 Task: Filter the audit logs by copilot activity.
Action: Mouse moved to (1061, 280)
Screenshot: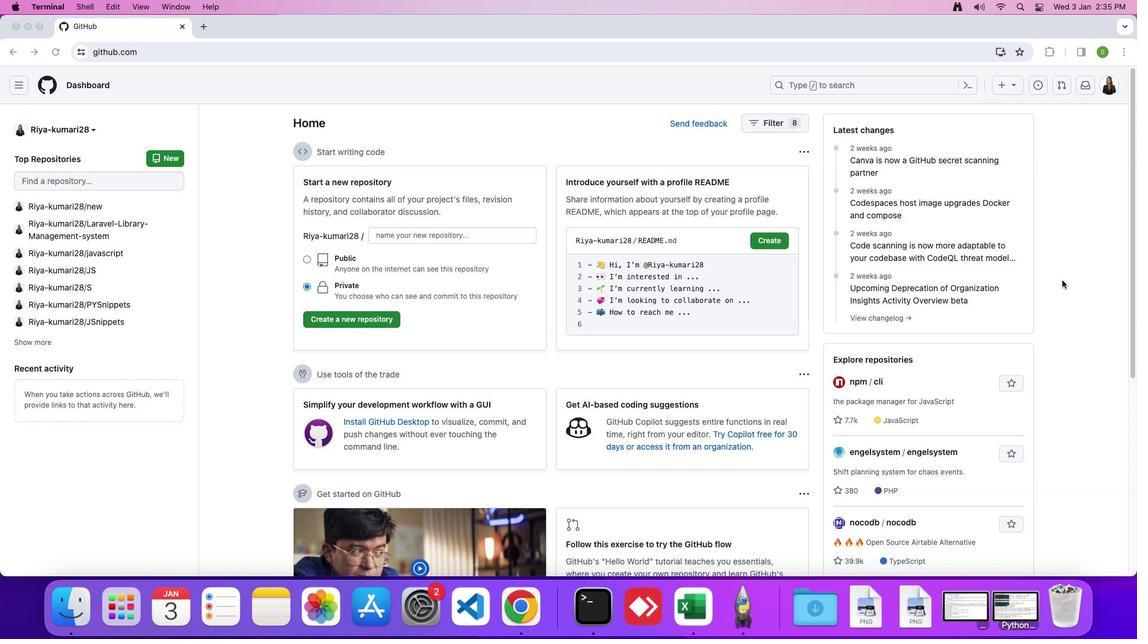 
Action: Mouse pressed left at (1061, 280)
Screenshot: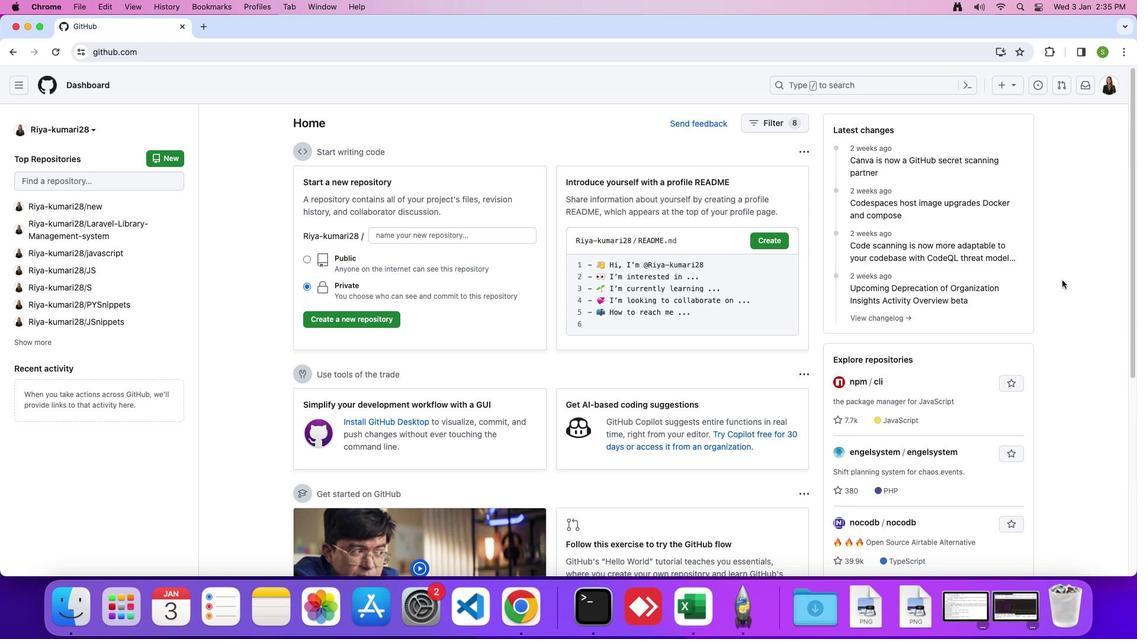 
Action: Mouse moved to (1105, 90)
Screenshot: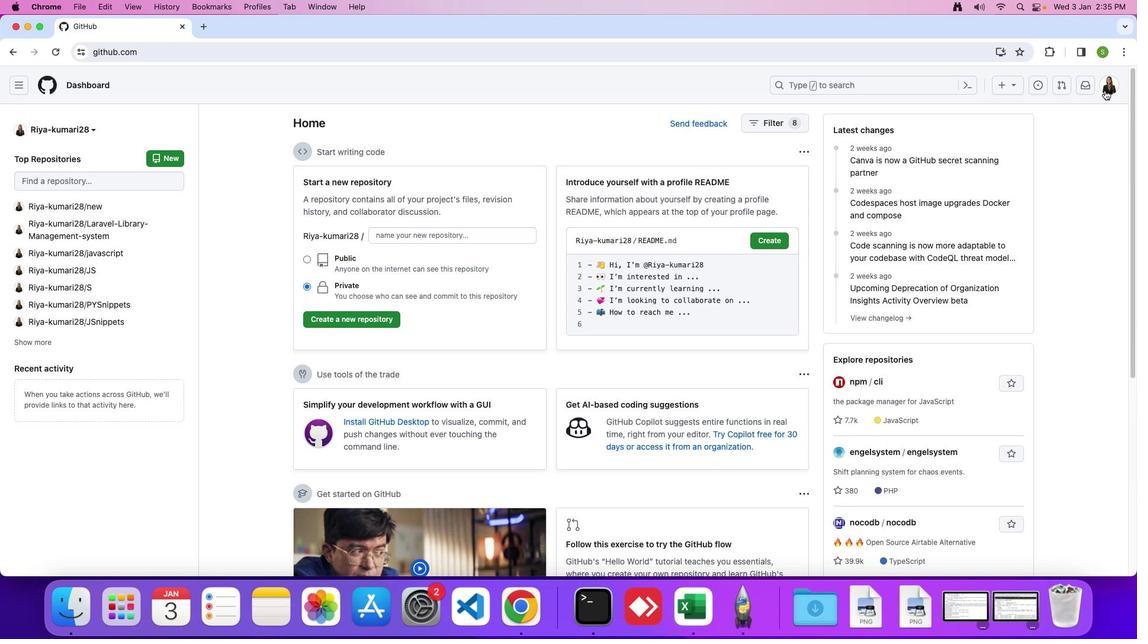 
Action: Mouse pressed left at (1105, 90)
Screenshot: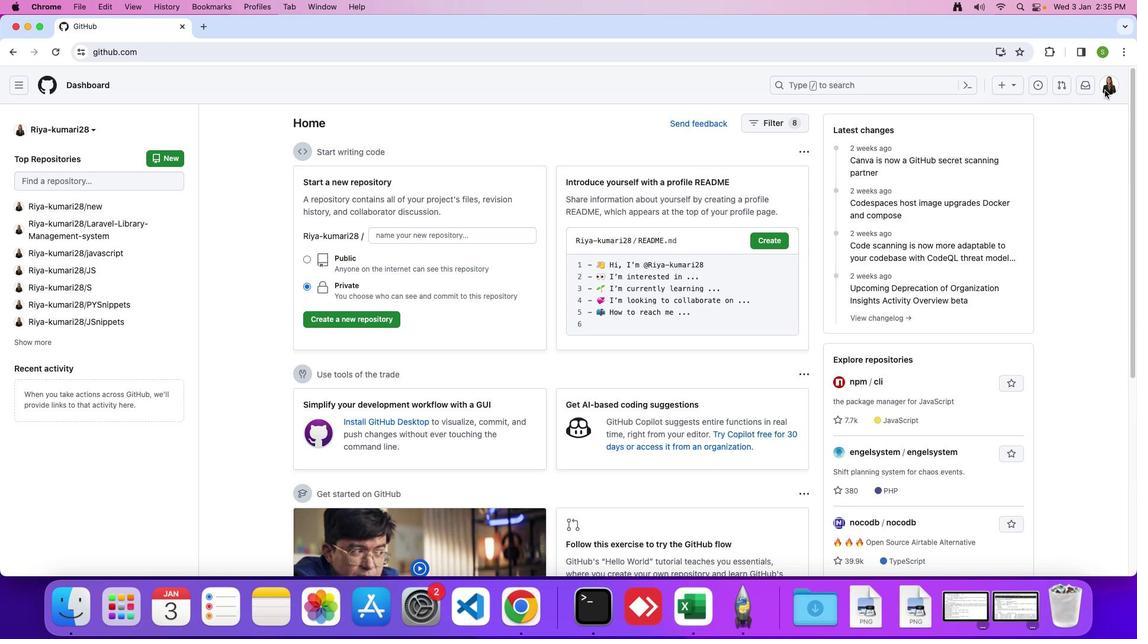 
Action: Mouse moved to (1009, 406)
Screenshot: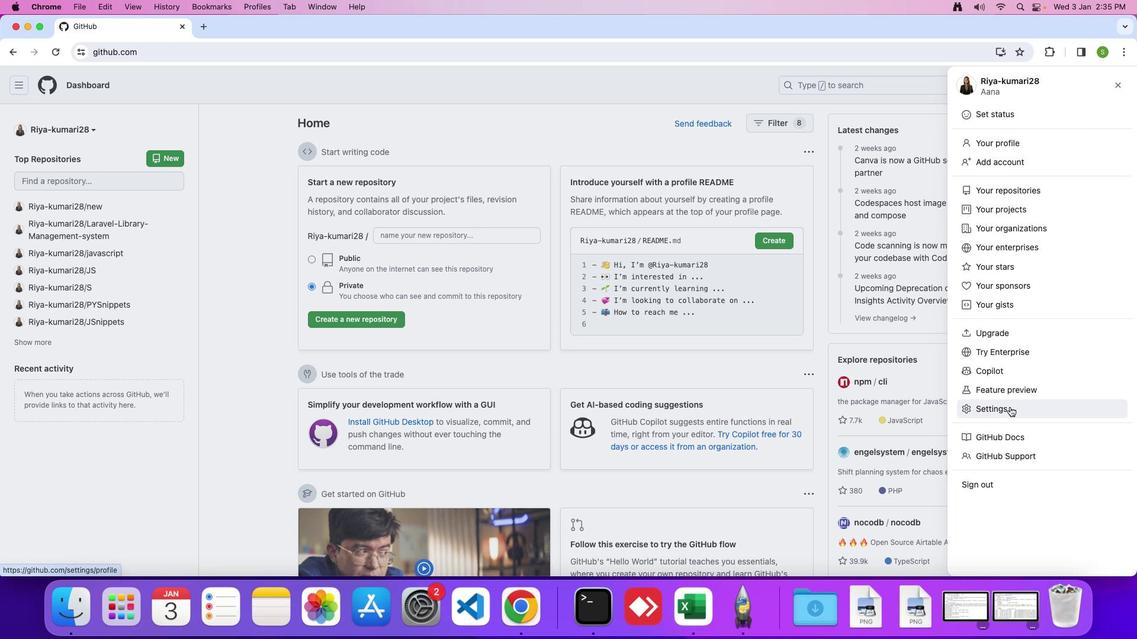 
Action: Mouse pressed left at (1009, 406)
Screenshot: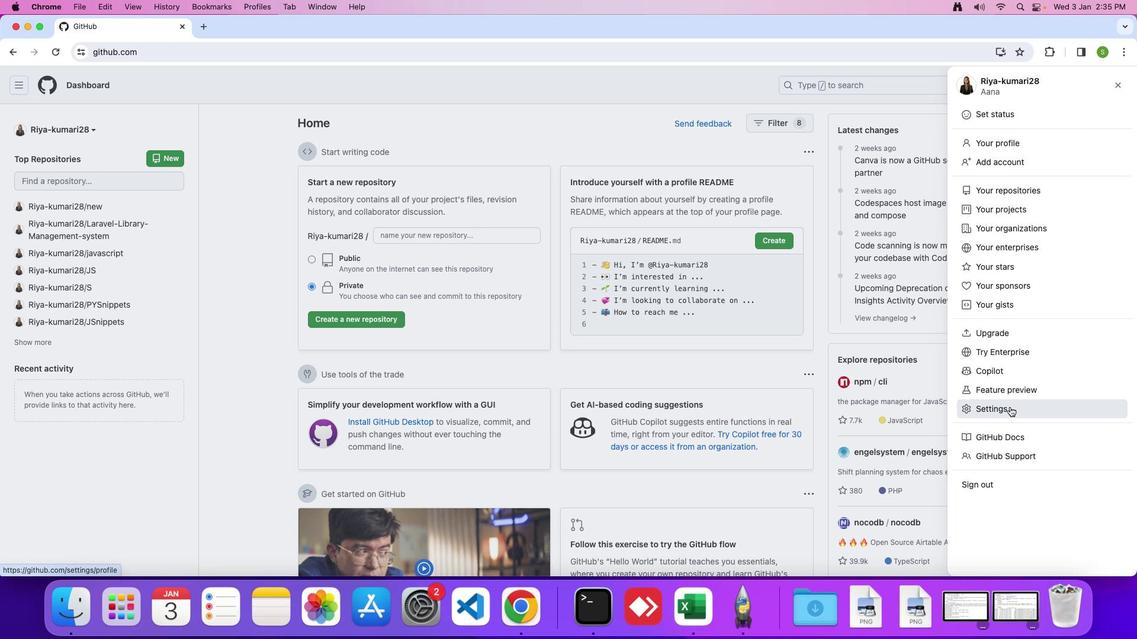 
Action: Mouse moved to (378, 461)
Screenshot: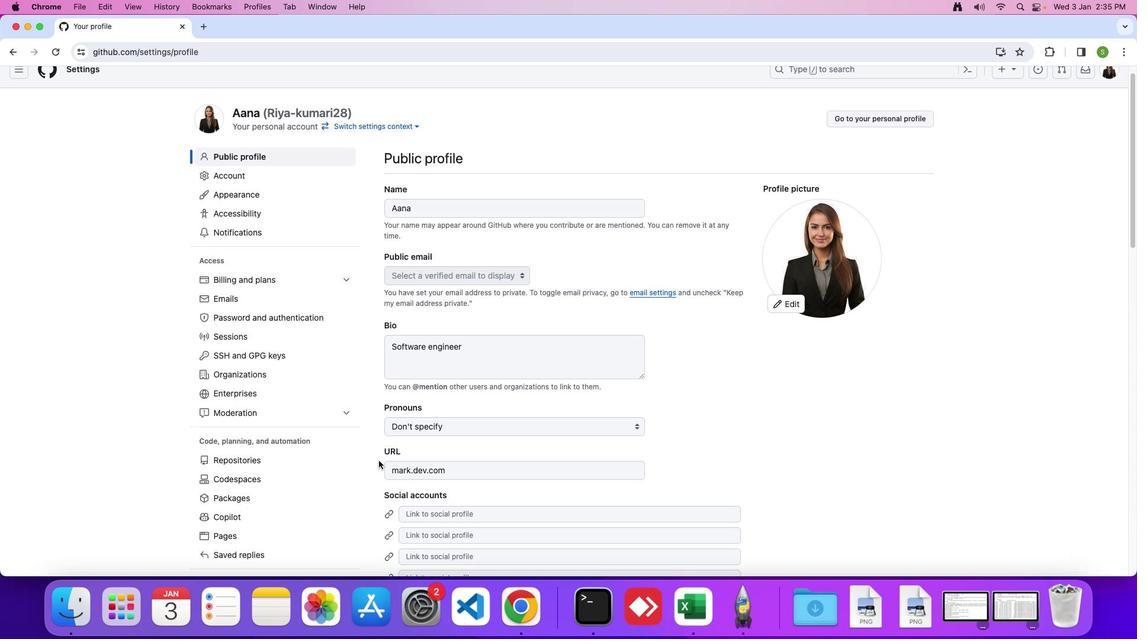 
Action: Mouse scrolled (378, 461) with delta (0, 0)
Screenshot: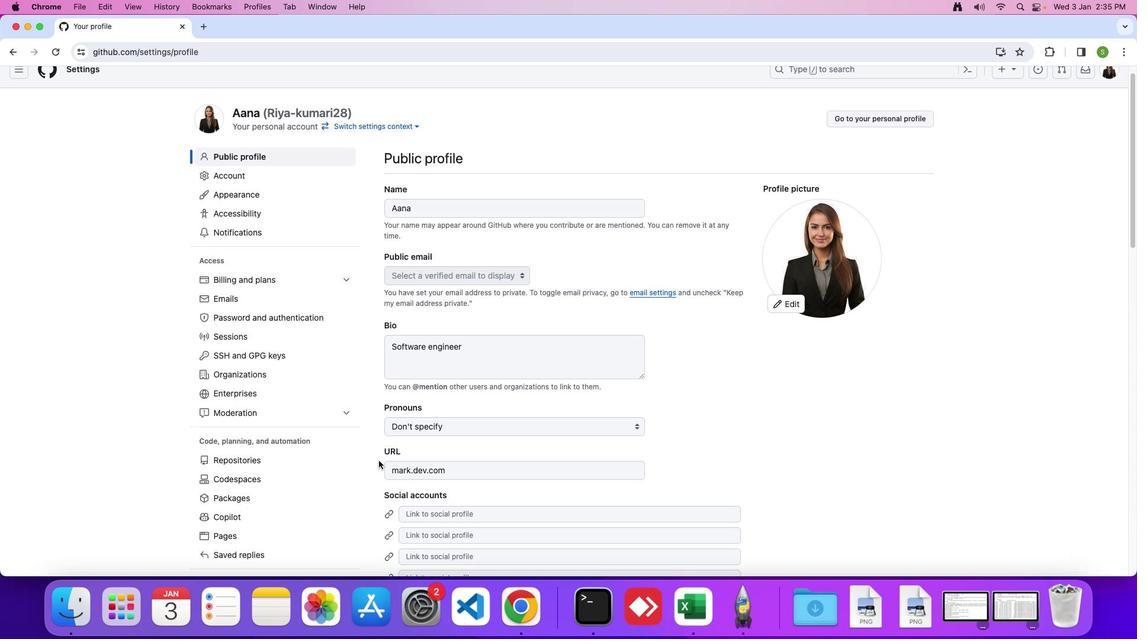 
Action: Mouse moved to (378, 461)
Screenshot: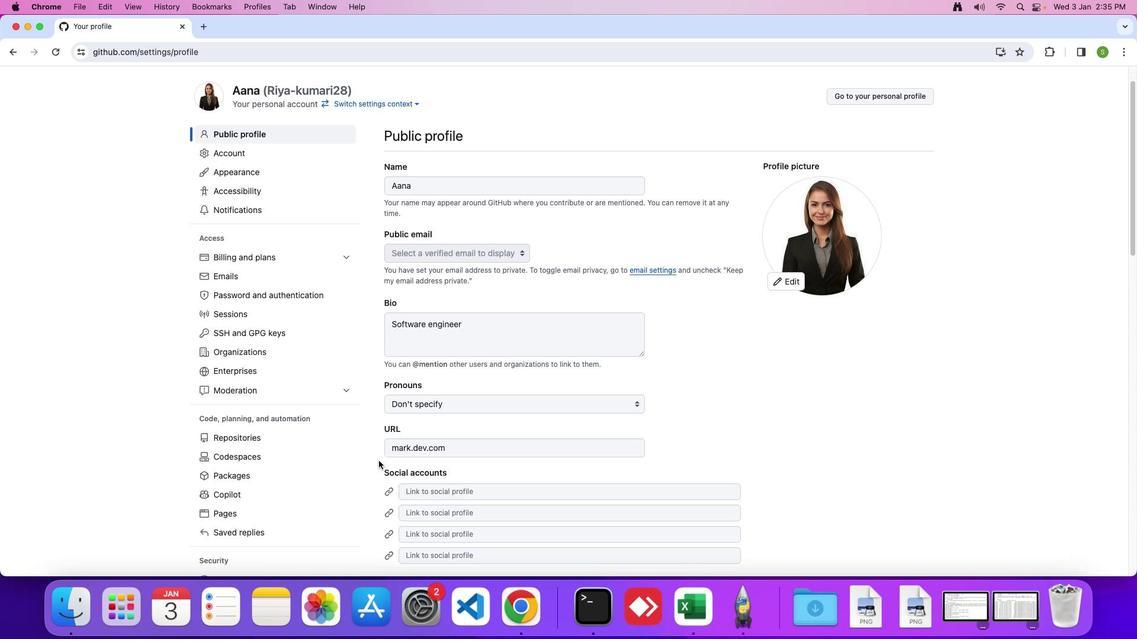 
Action: Mouse scrolled (378, 461) with delta (0, 0)
Screenshot: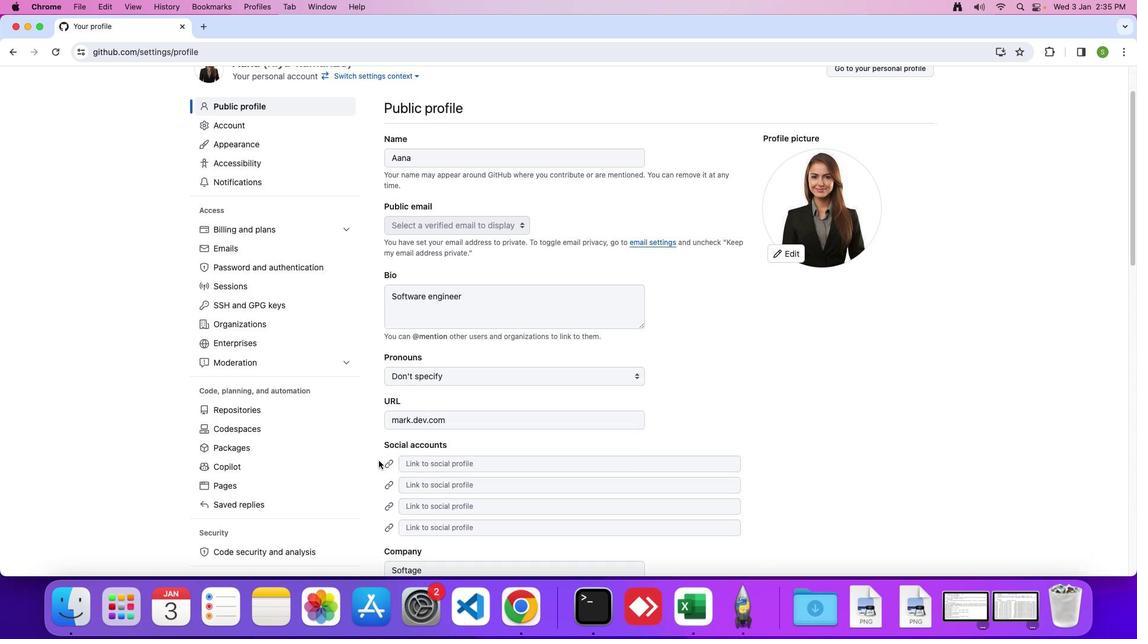 
Action: Mouse scrolled (378, 461) with delta (0, -1)
Screenshot: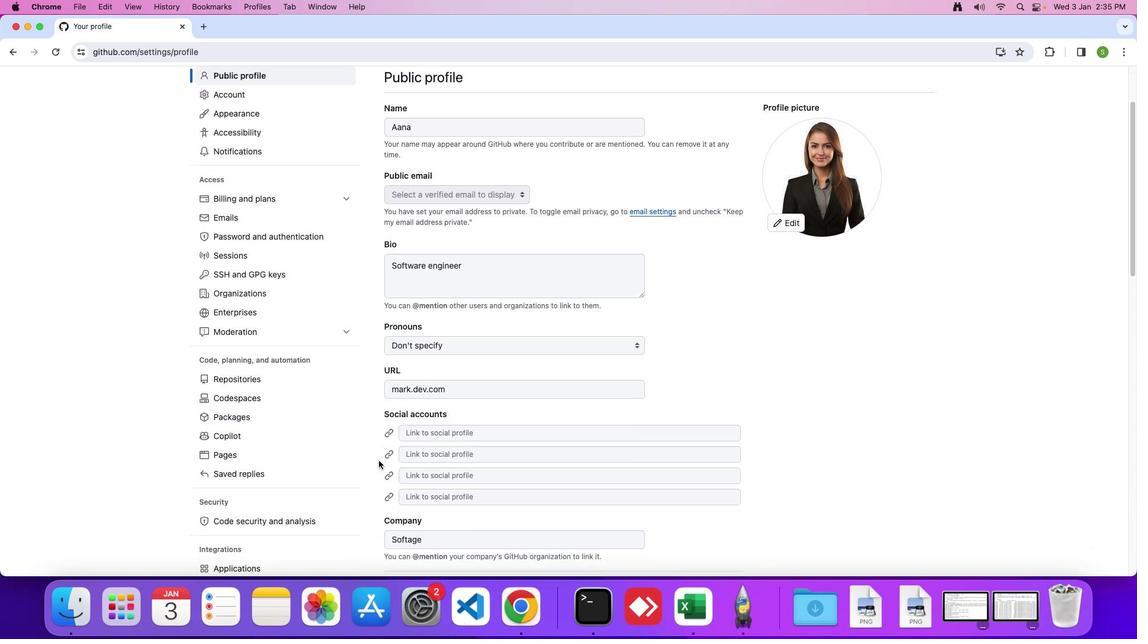 
Action: Mouse moved to (376, 457)
Screenshot: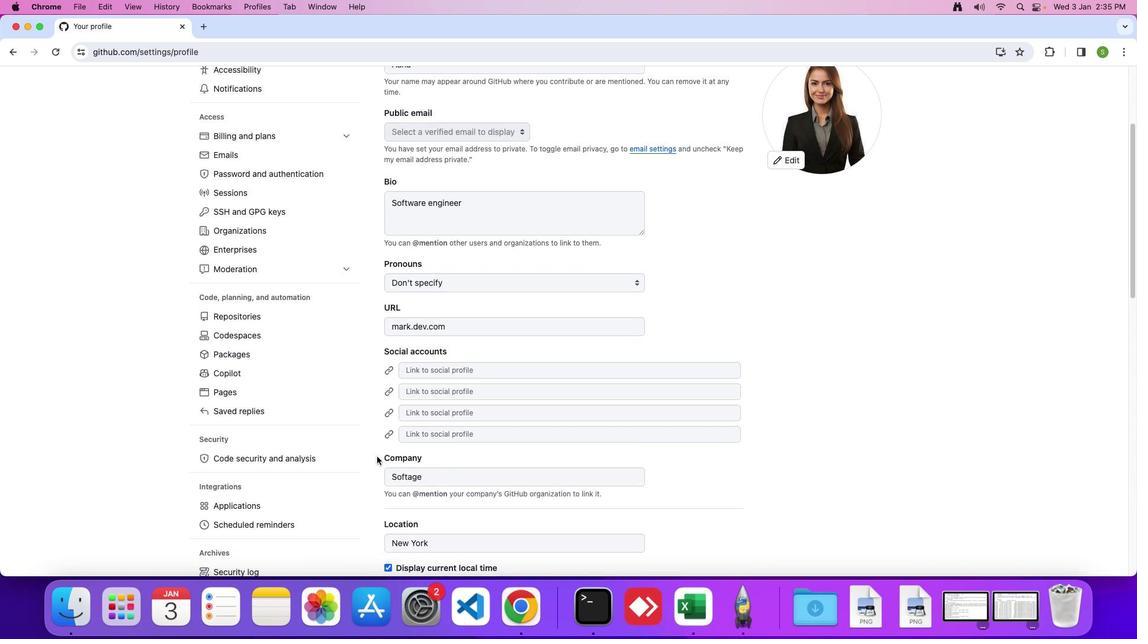 
Action: Mouse scrolled (376, 457) with delta (0, 0)
Screenshot: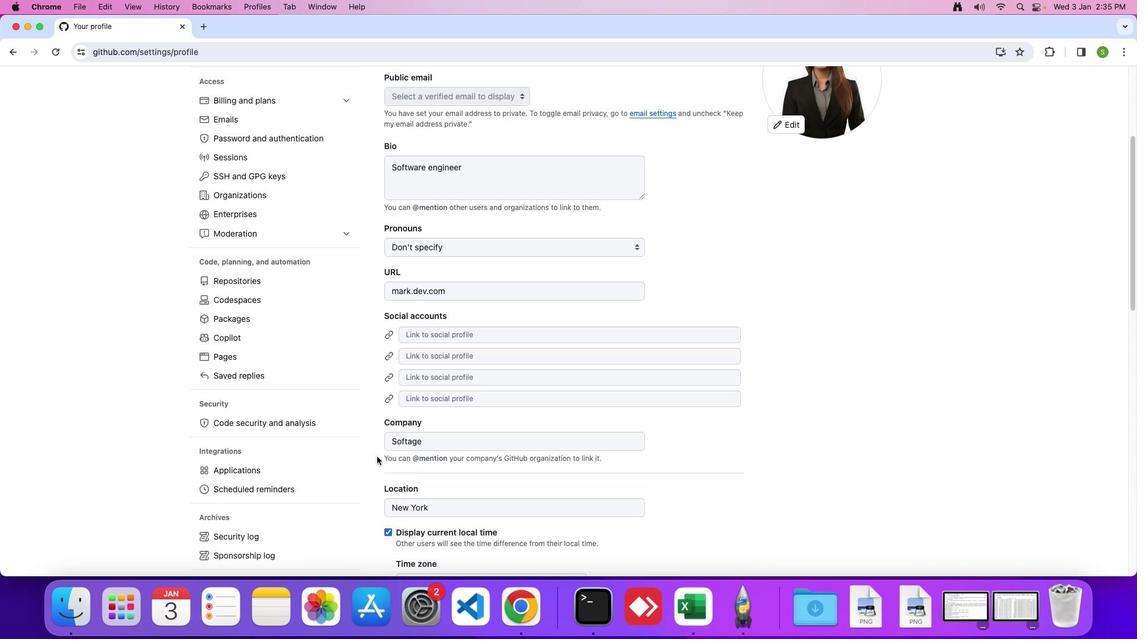 
Action: Mouse moved to (376, 457)
Screenshot: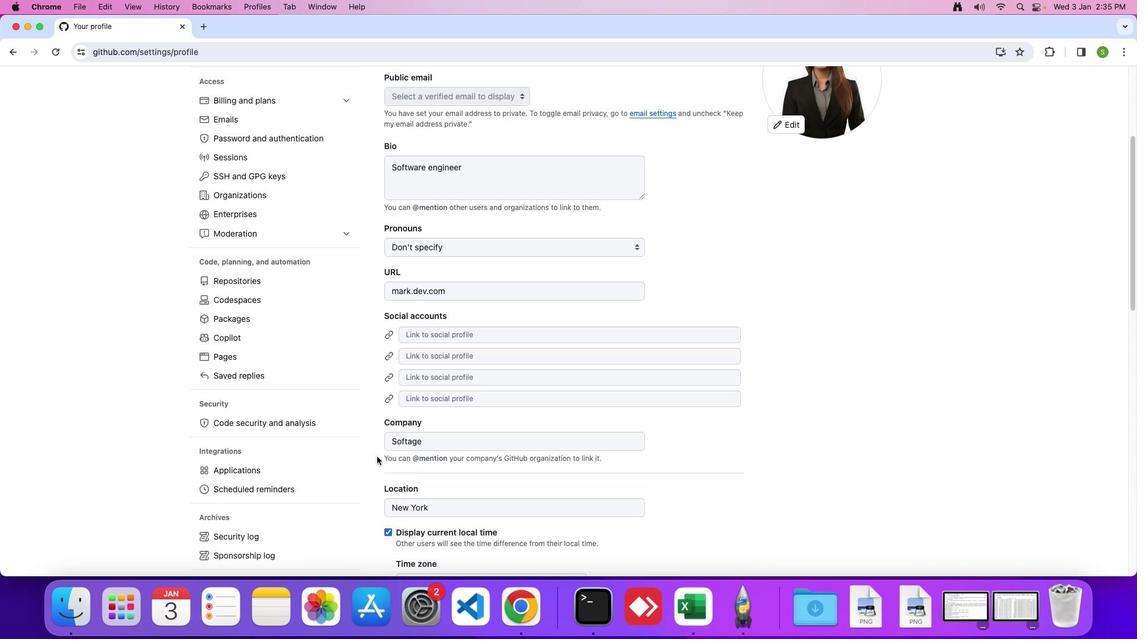 
Action: Mouse scrolled (376, 457) with delta (0, -2)
Screenshot: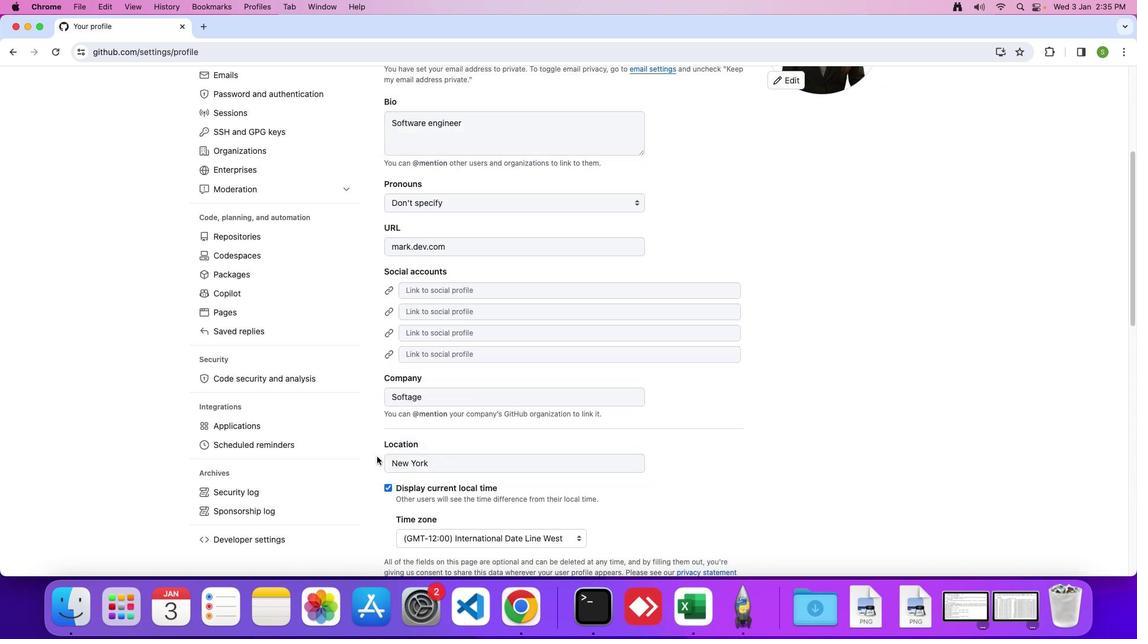 
Action: Mouse scrolled (376, 457) with delta (0, -1)
Screenshot: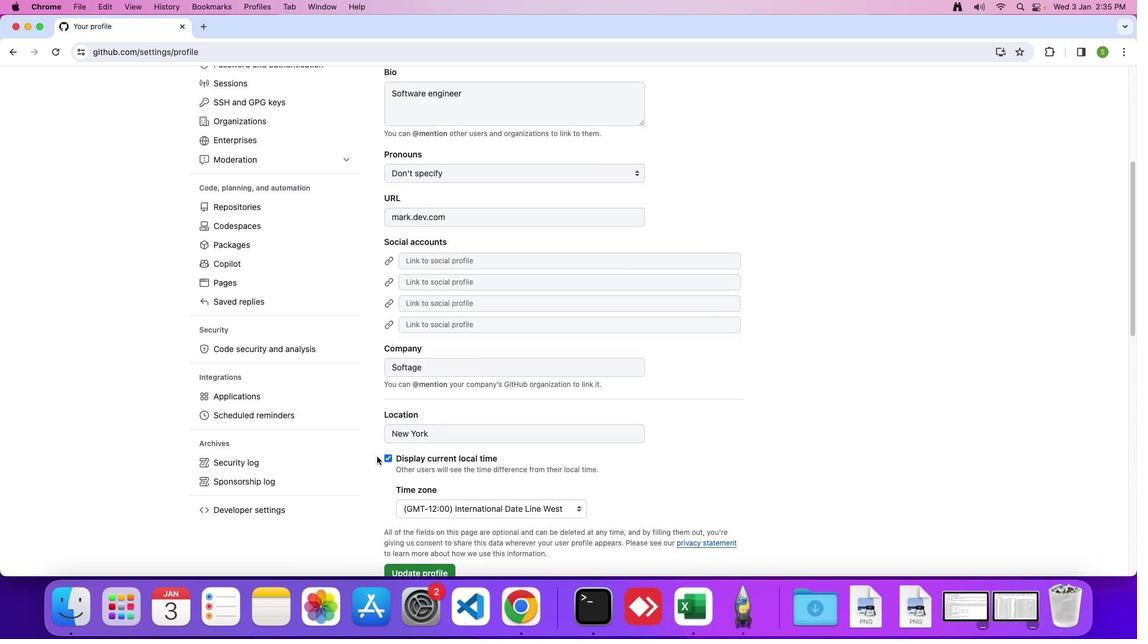 
Action: Mouse moved to (289, 465)
Screenshot: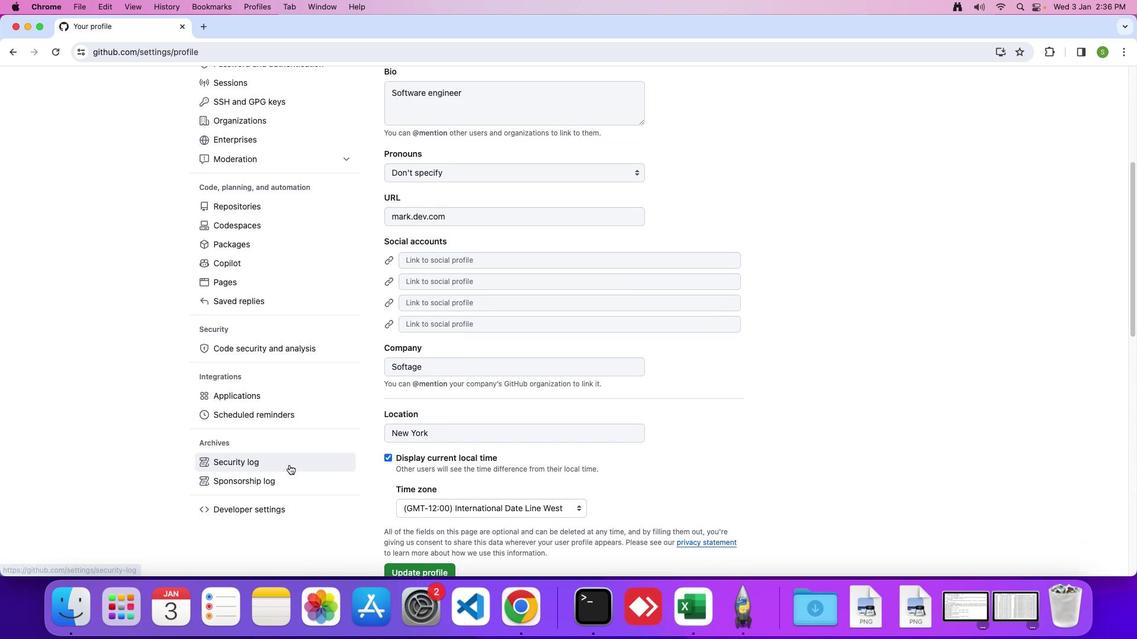 
Action: Mouse pressed left at (289, 465)
Screenshot: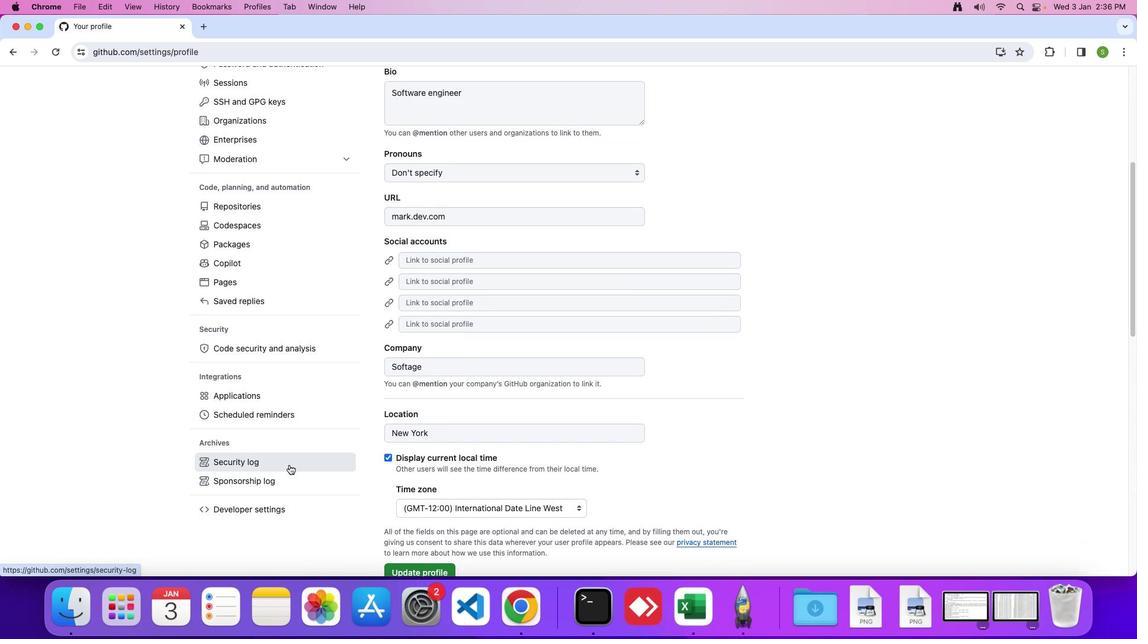 
Action: Mouse moved to (425, 212)
Screenshot: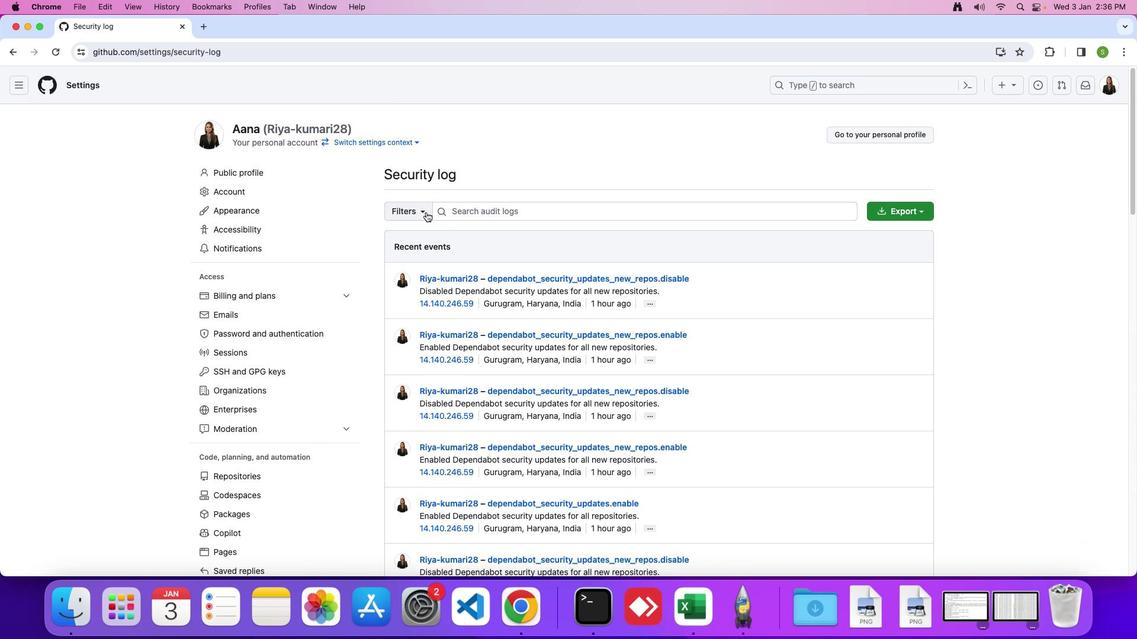 
Action: Mouse pressed left at (425, 212)
Screenshot: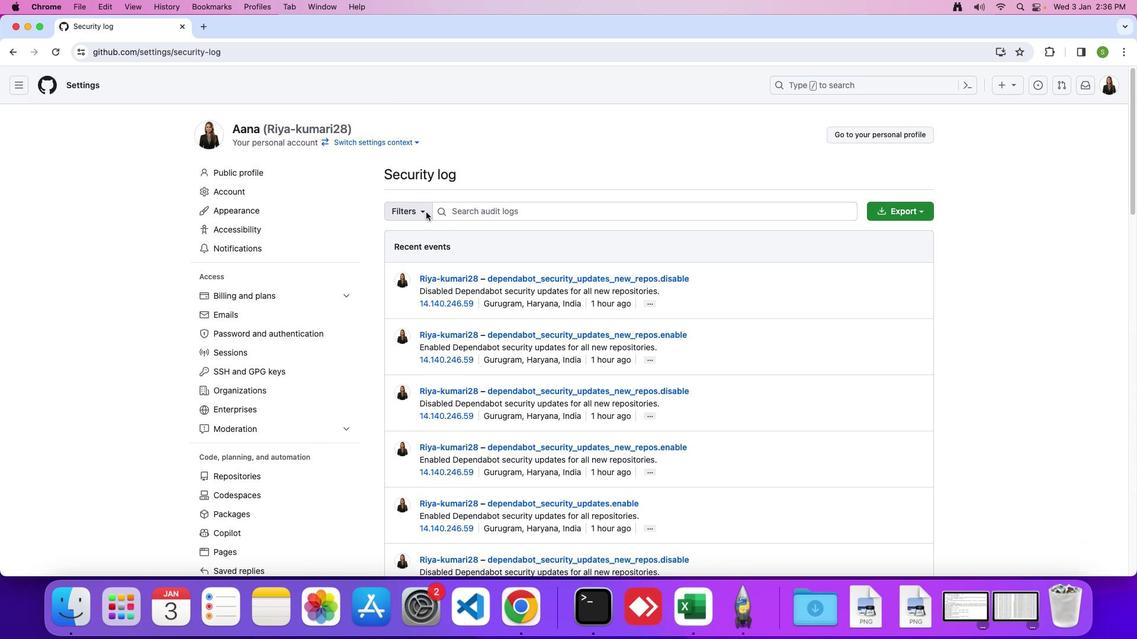 
Action: Mouse moved to (431, 312)
Screenshot: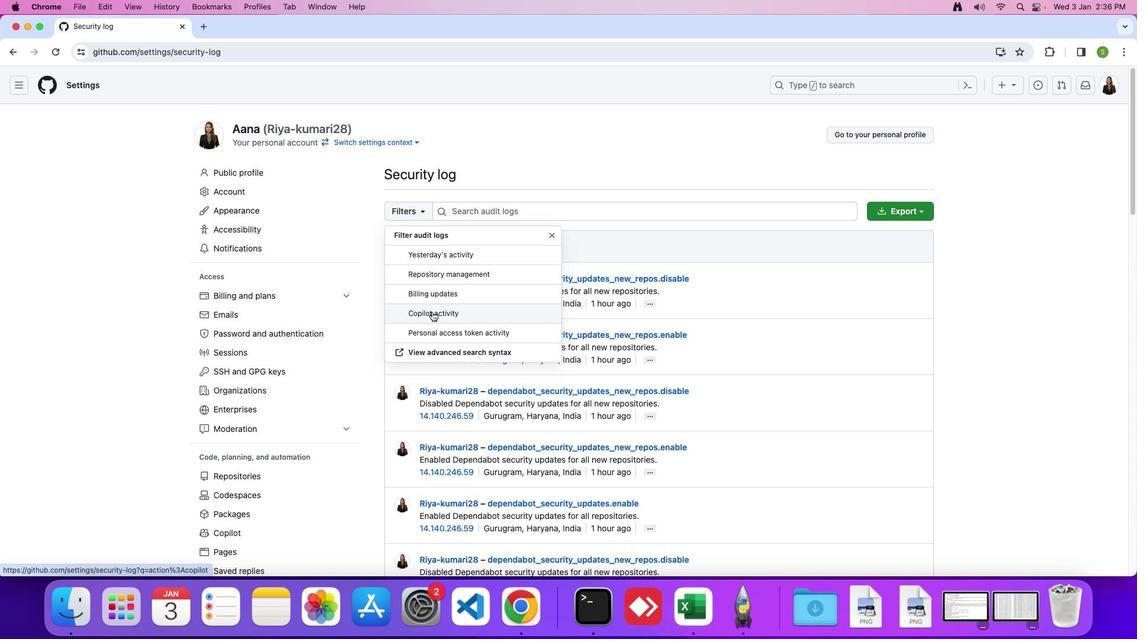 
Action: Mouse pressed left at (431, 312)
Screenshot: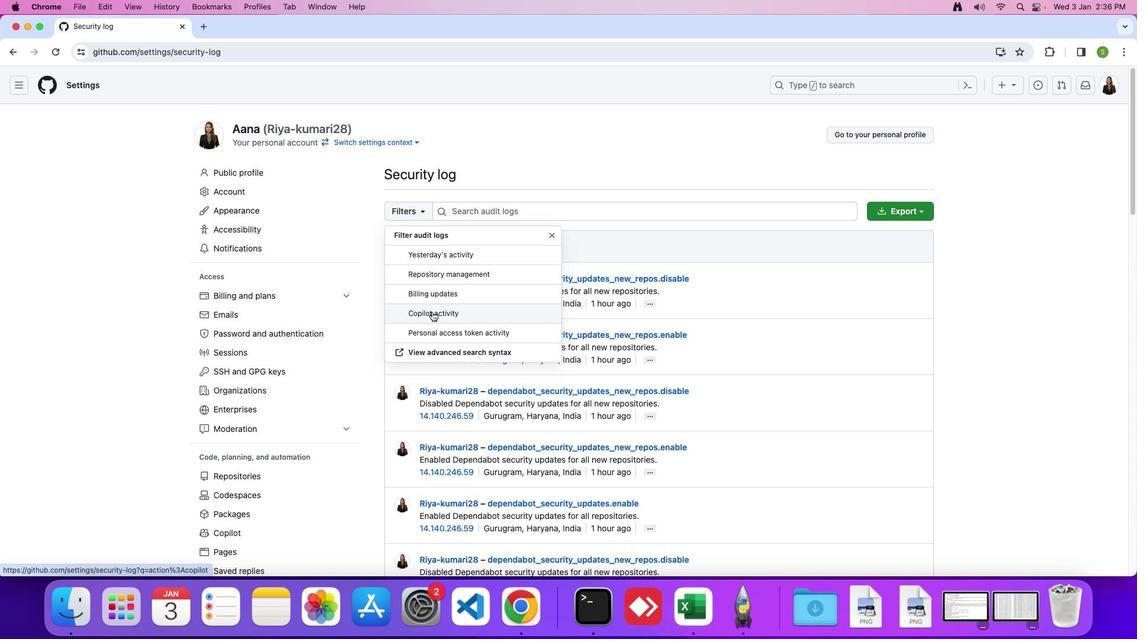 
Action: Mouse moved to (431, 310)
Screenshot: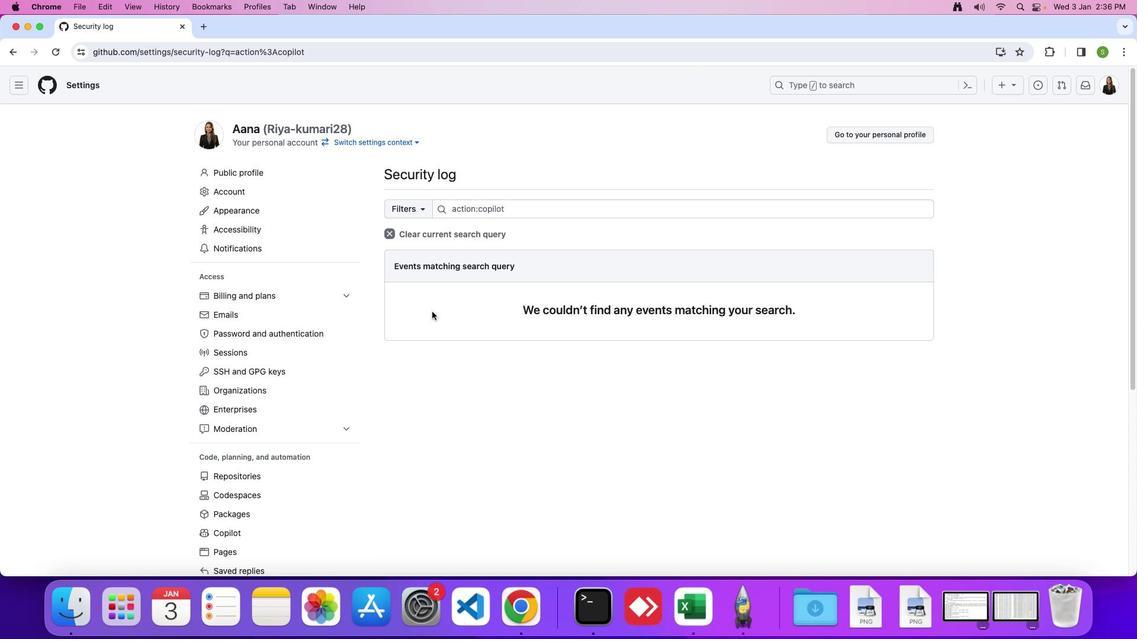 
